 Task: Move the task Implement a new cloud-based facilities management system for a company to the section Done in the project BlueTechie and filter the tasks in the project by High Priority
Action: Mouse moved to (458, 345)
Screenshot: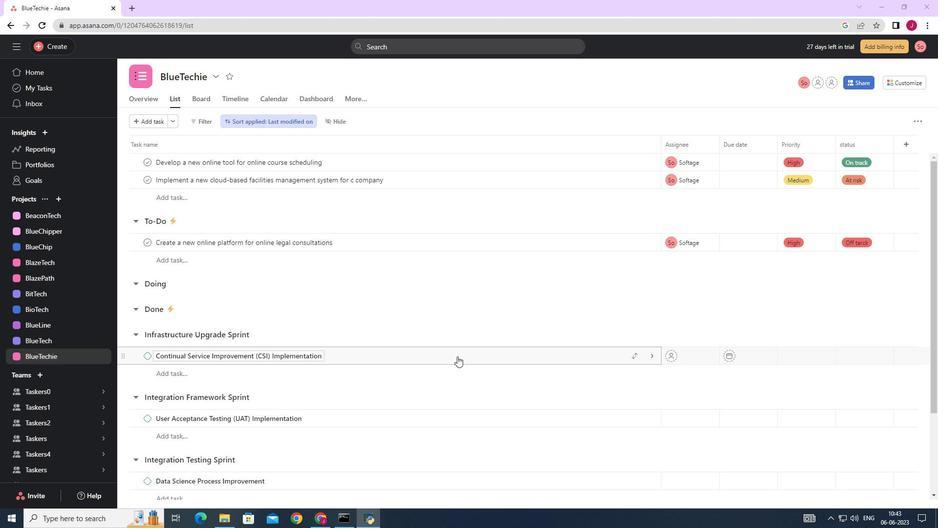 
Action: Mouse scrolled (458, 346) with delta (0, 0)
Screenshot: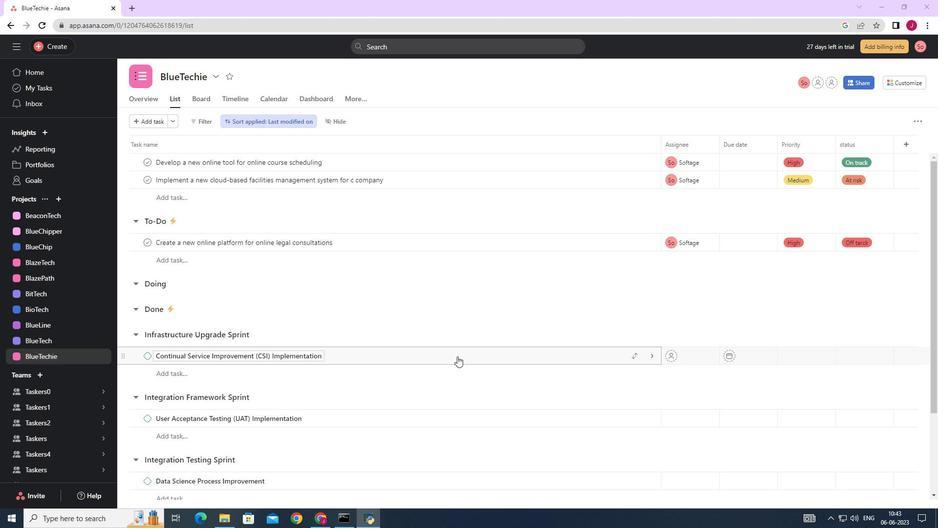 
Action: Mouse moved to (458, 340)
Screenshot: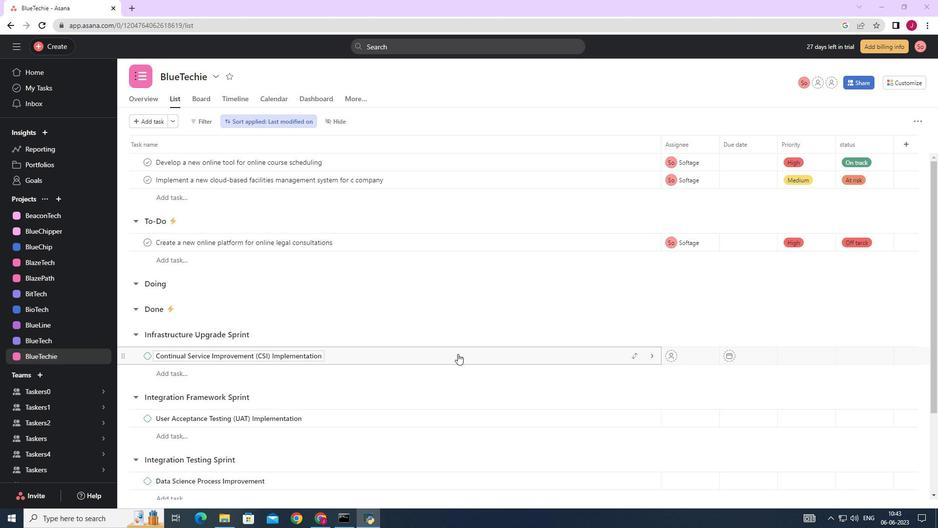 
Action: Mouse scrolled (458, 341) with delta (0, 0)
Screenshot: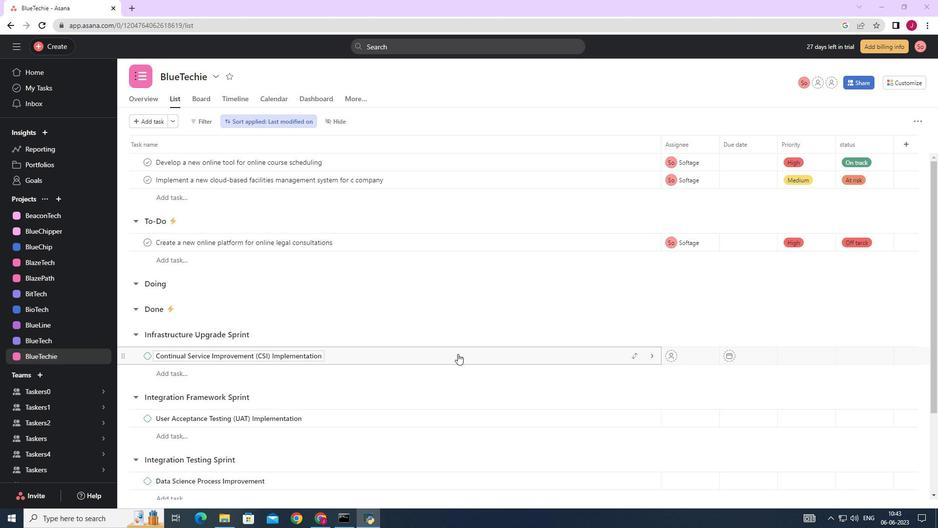 
Action: Mouse moved to (634, 179)
Screenshot: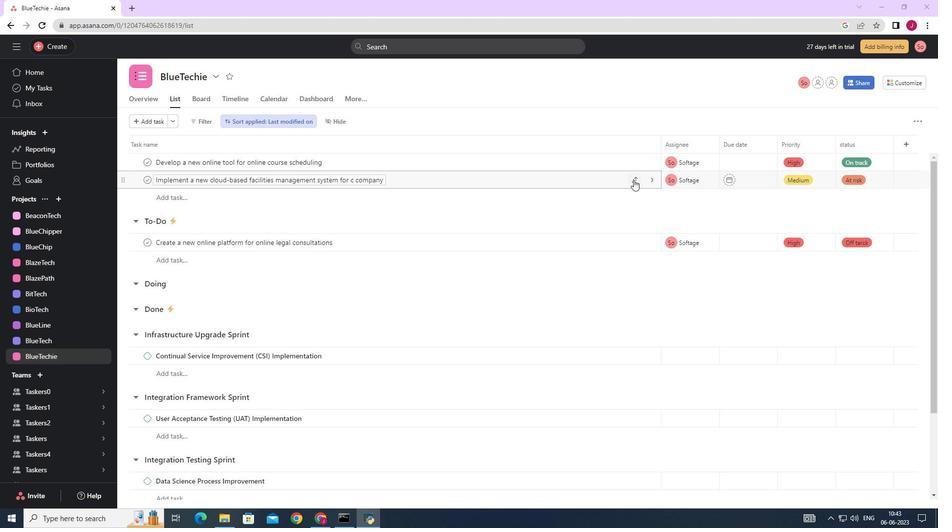 
Action: Mouse pressed left at (634, 179)
Screenshot: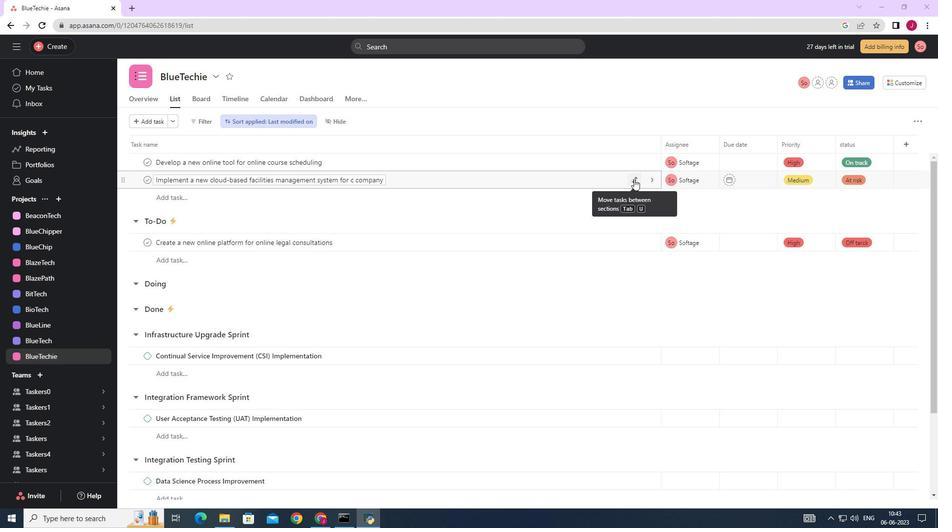 
Action: Mouse moved to (560, 270)
Screenshot: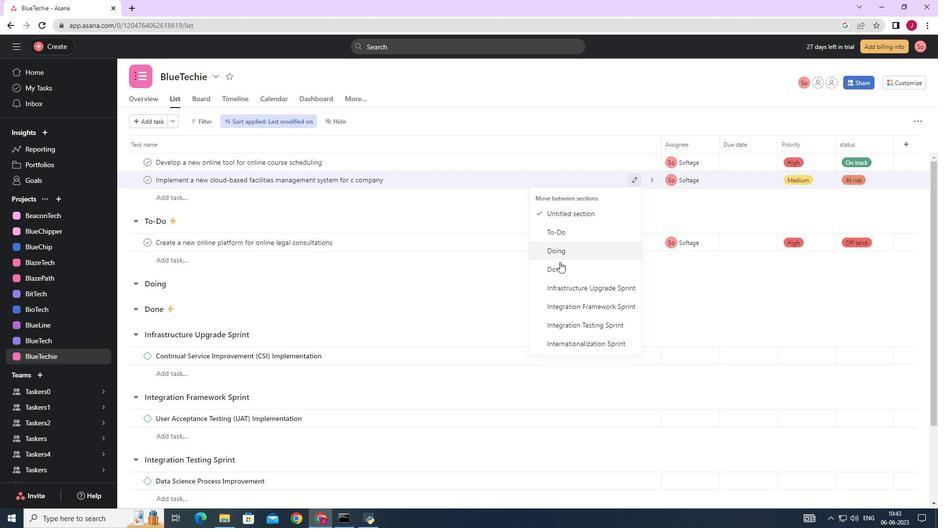 
Action: Mouse pressed left at (560, 270)
Screenshot: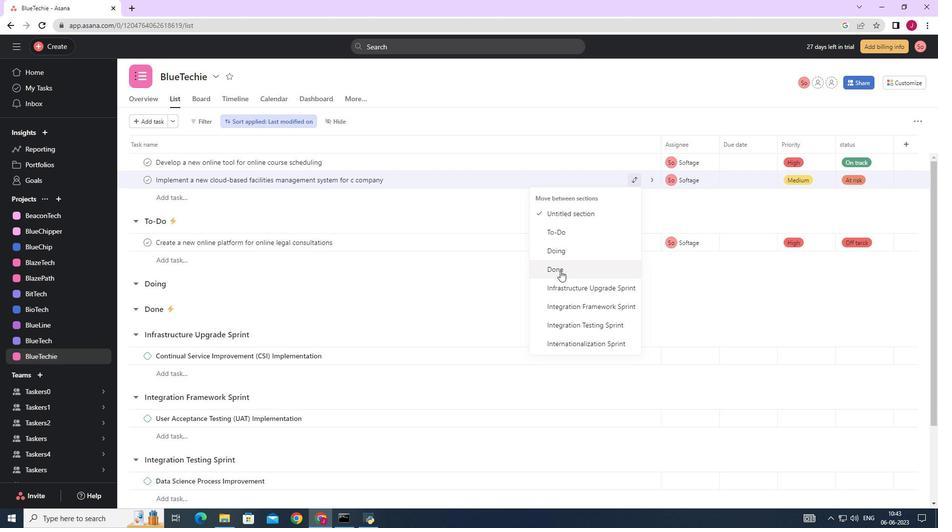 
Action: Mouse moved to (208, 121)
Screenshot: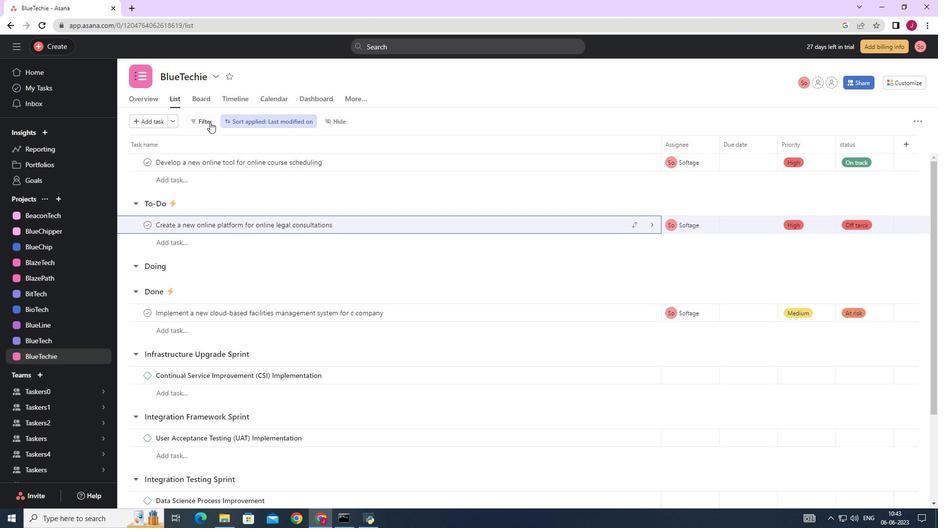 
Action: Mouse pressed left at (208, 121)
Screenshot: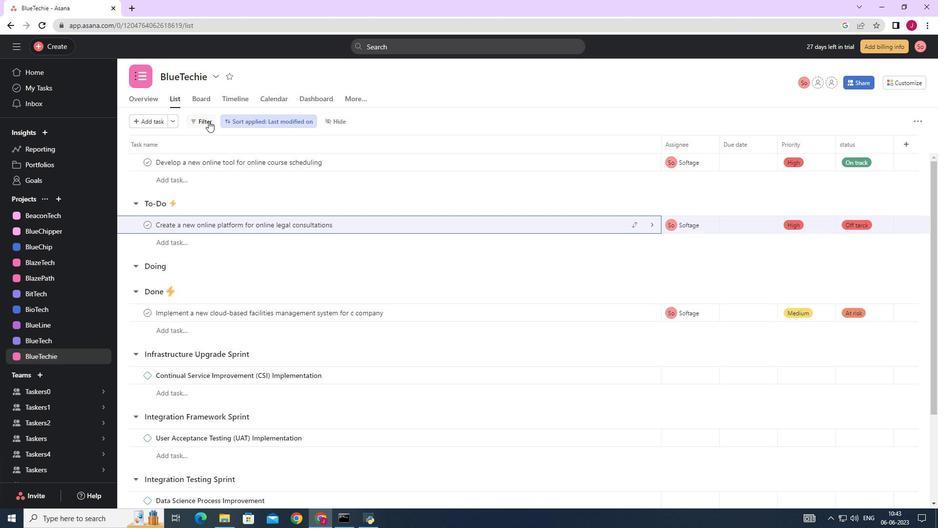 
Action: Mouse moved to (239, 199)
Screenshot: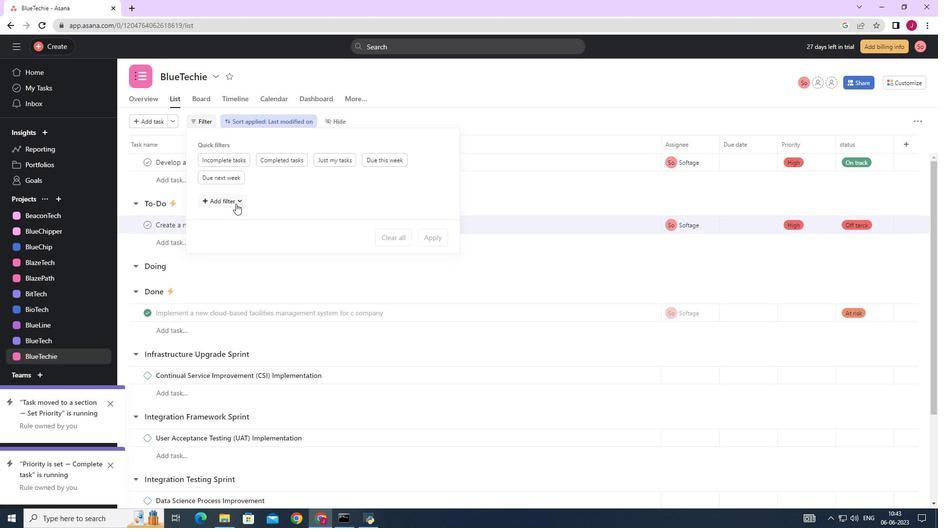 
Action: Mouse pressed left at (239, 199)
Screenshot: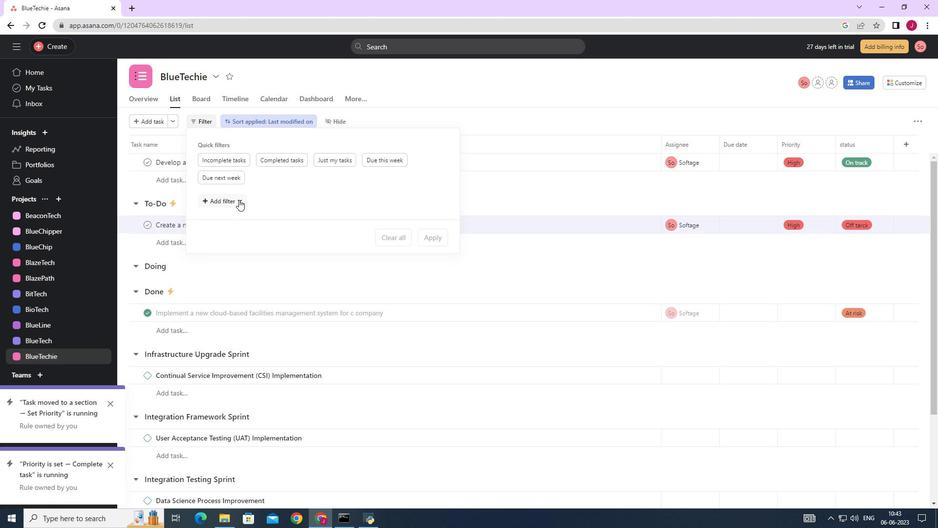 
Action: Mouse moved to (221, 368)
Screenshot: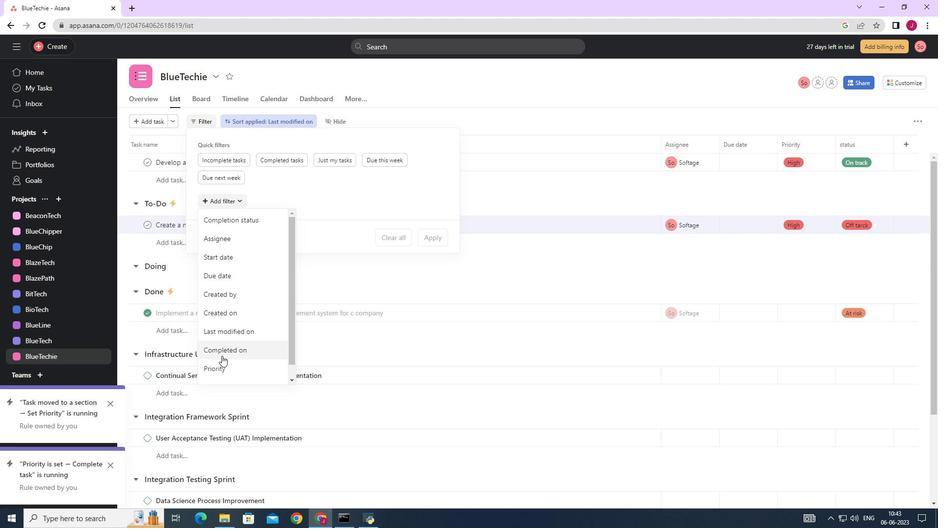
Action: Mouse pressed left at (221, 368)
Screenshot: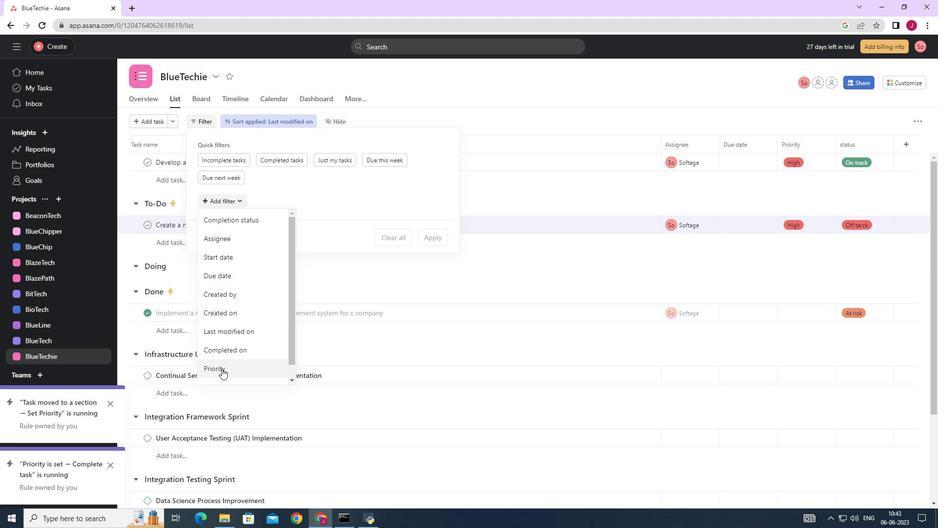 
Action: Mouse moved to (264, 209)
Screenshot: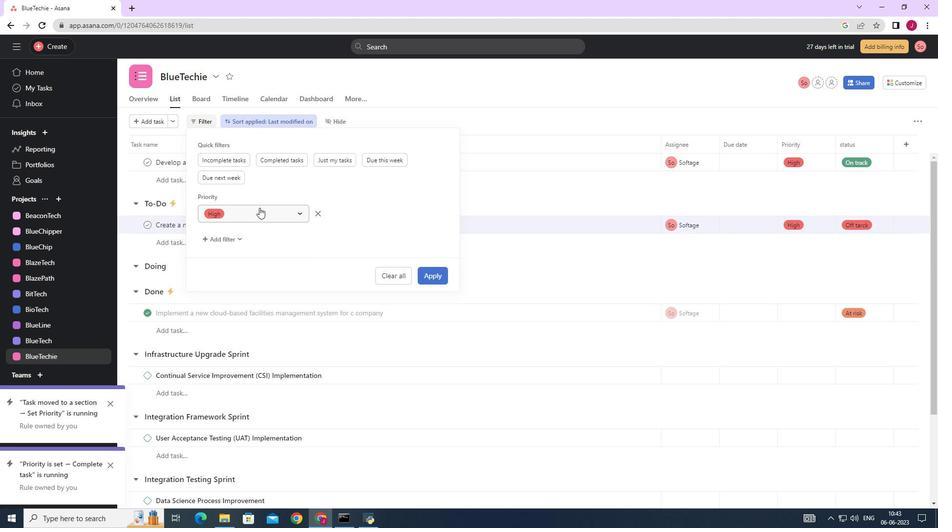 
Action: Mouse pressed left at (264, 209)
Screenshot: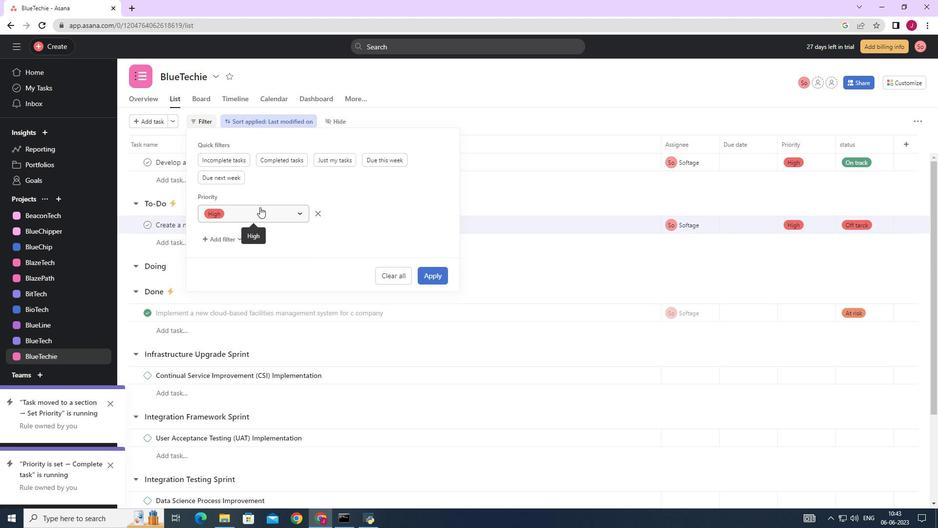 
Action: Mouse moved to (228, 227)
Screenshot: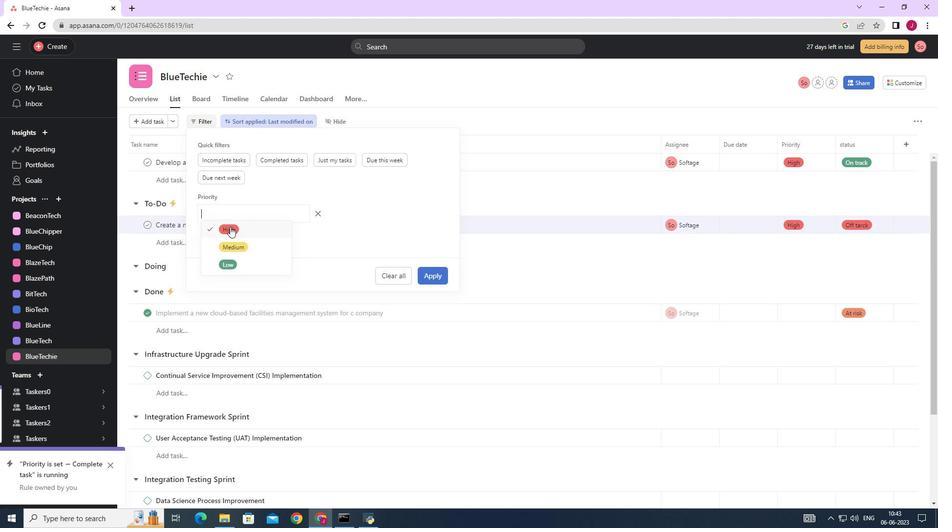 
Action: Mouse pressed left at (228, 227)
Screenshot: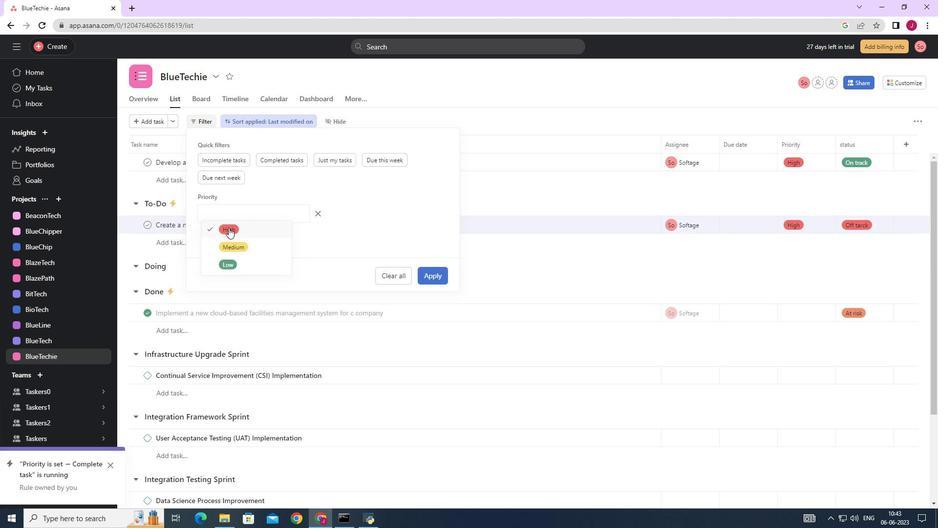 
Action: Mouse moved to (429, 274)
Screenshot: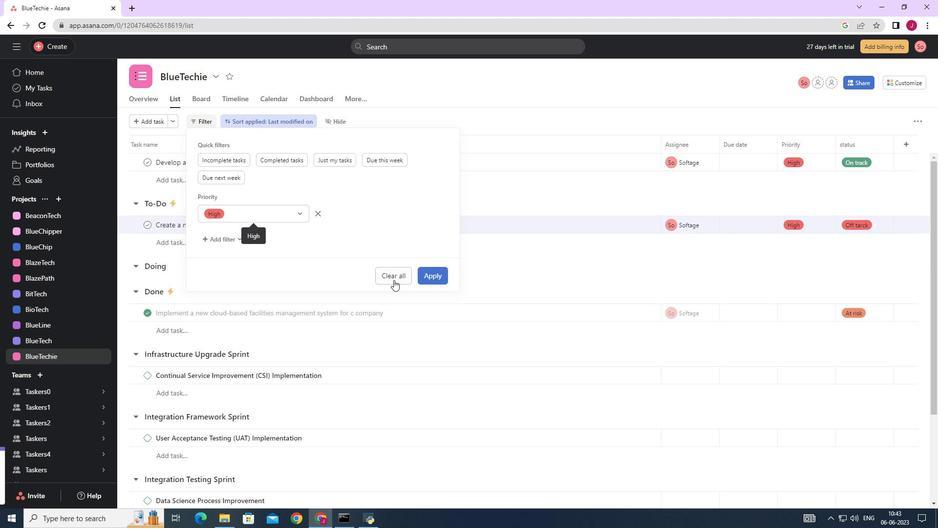 
Action: Mouse pressed left at (429, 274)
Screenshot: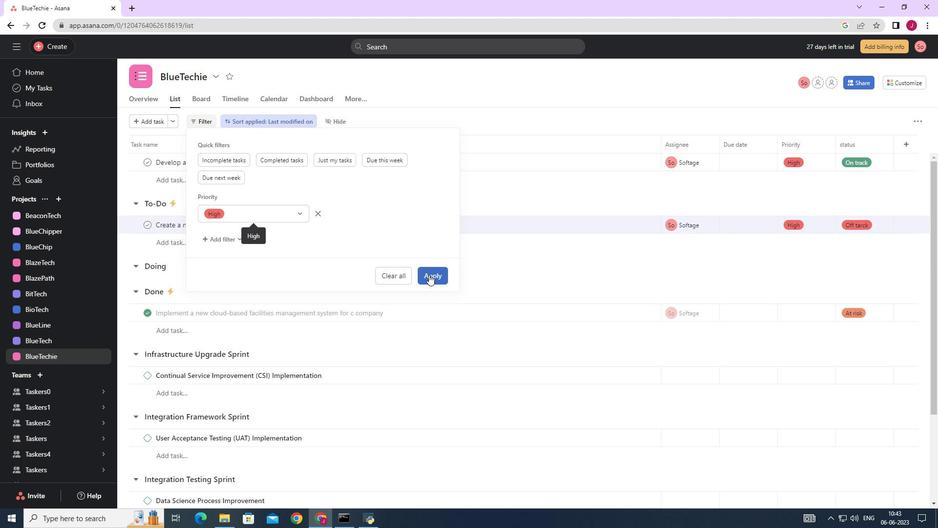 
Action: Mouse moved to (429, 274)
Screenshot: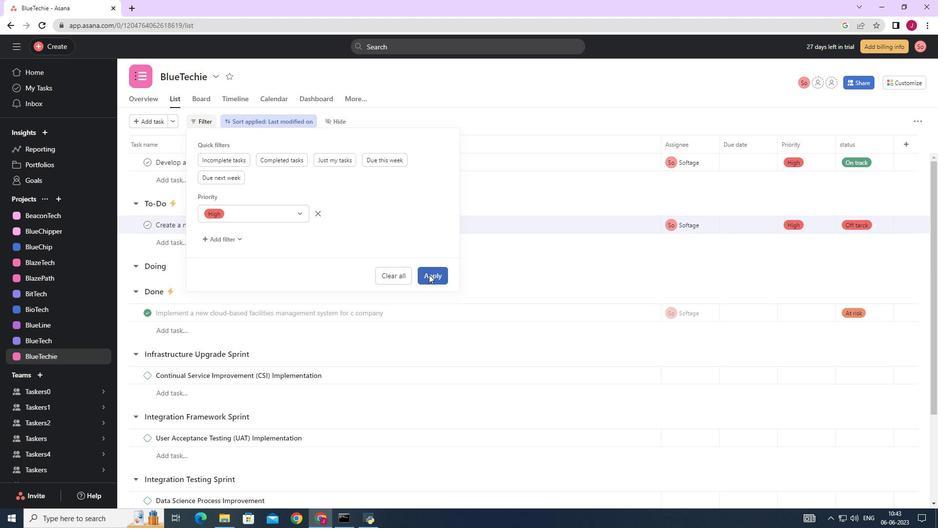 
